 Task: Sort the products in the category "Lager" by unit price (high first).
Action: Mouse moved to (892, 289)
Screenshot: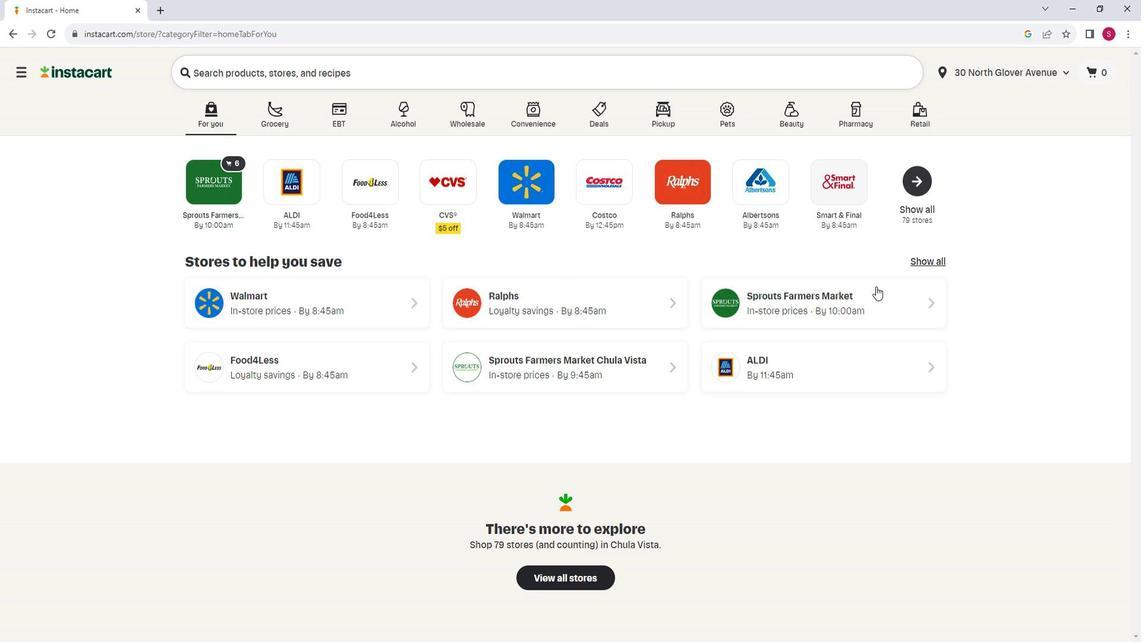 
Action: Mouse pressed left at (892, 289)
Screenshot: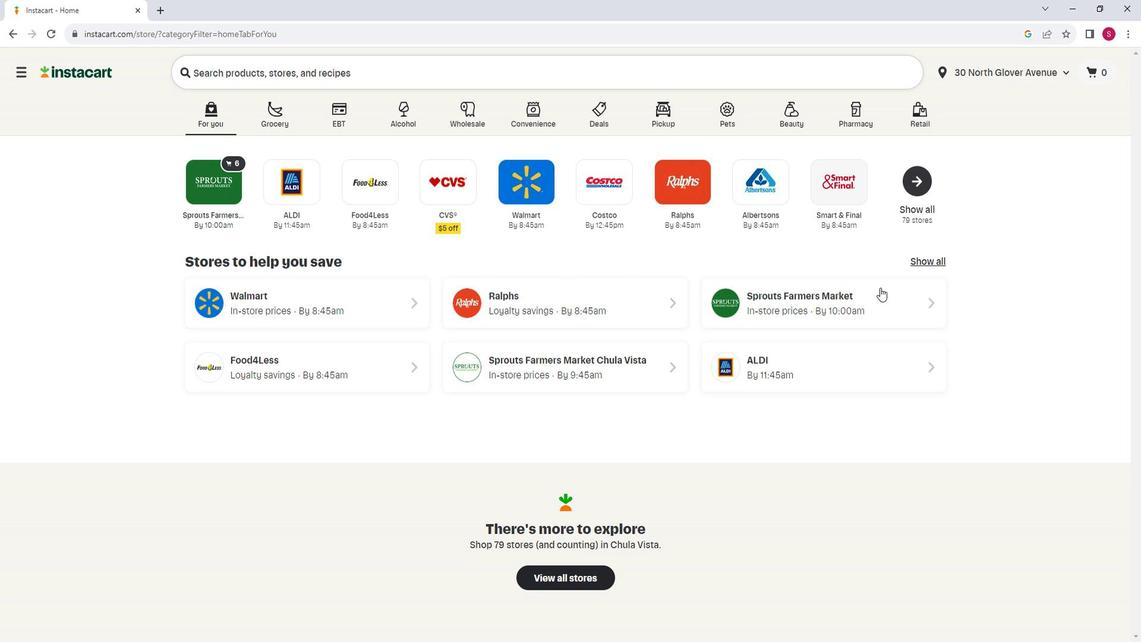 
Action: Mouse moved to (129, 426)
Screenshot: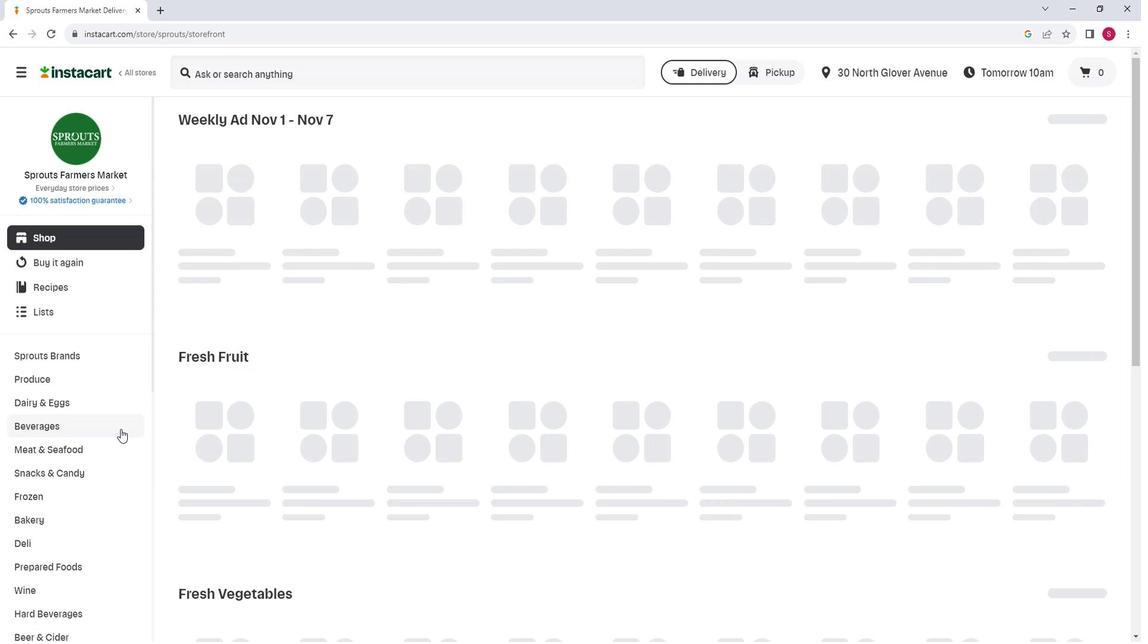 
Action: Mouse scrolled (129, 425) with delta (0, 0)
Screenshot: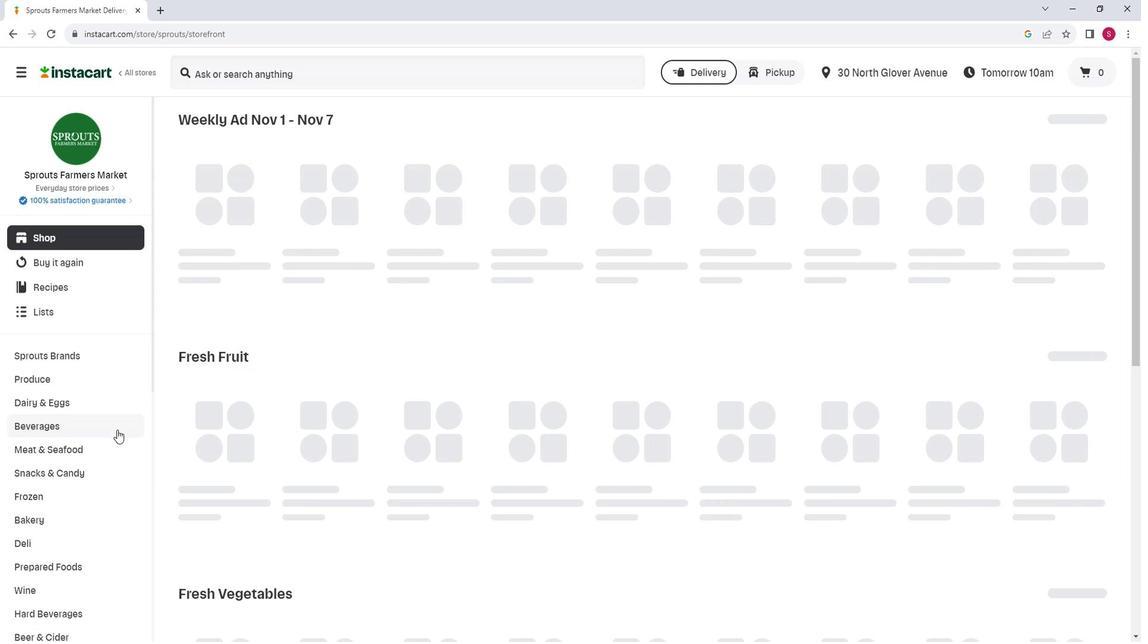 
Action: Mouse moved to (129, 426)
Screenshot: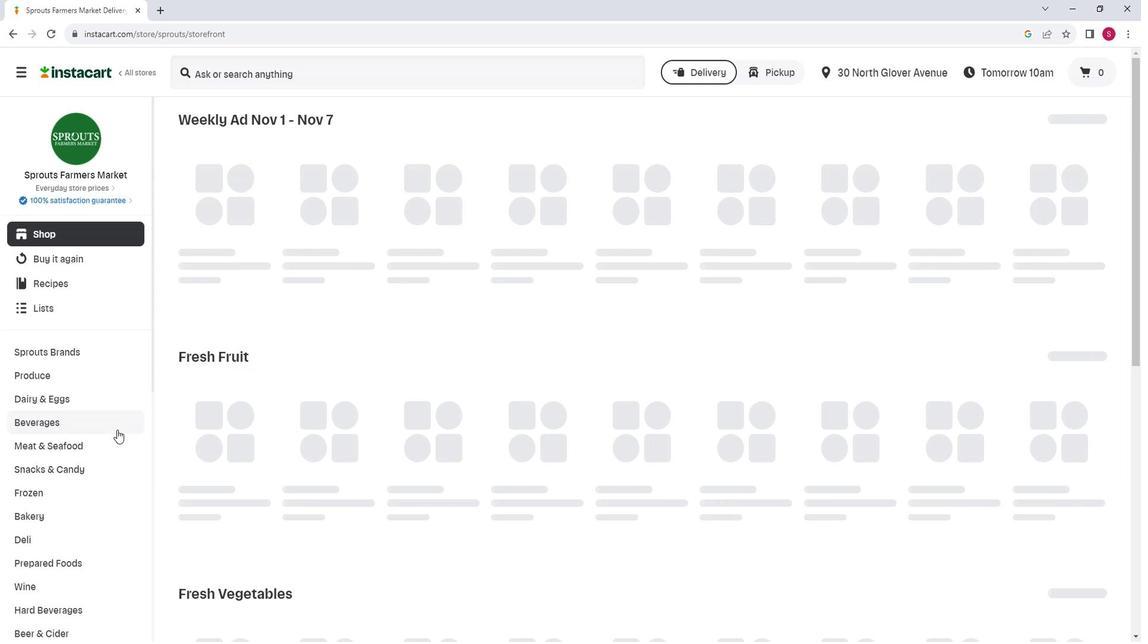 
Action: Mouse scrolled (129, 425) with delta (0, 0)
Screenshot: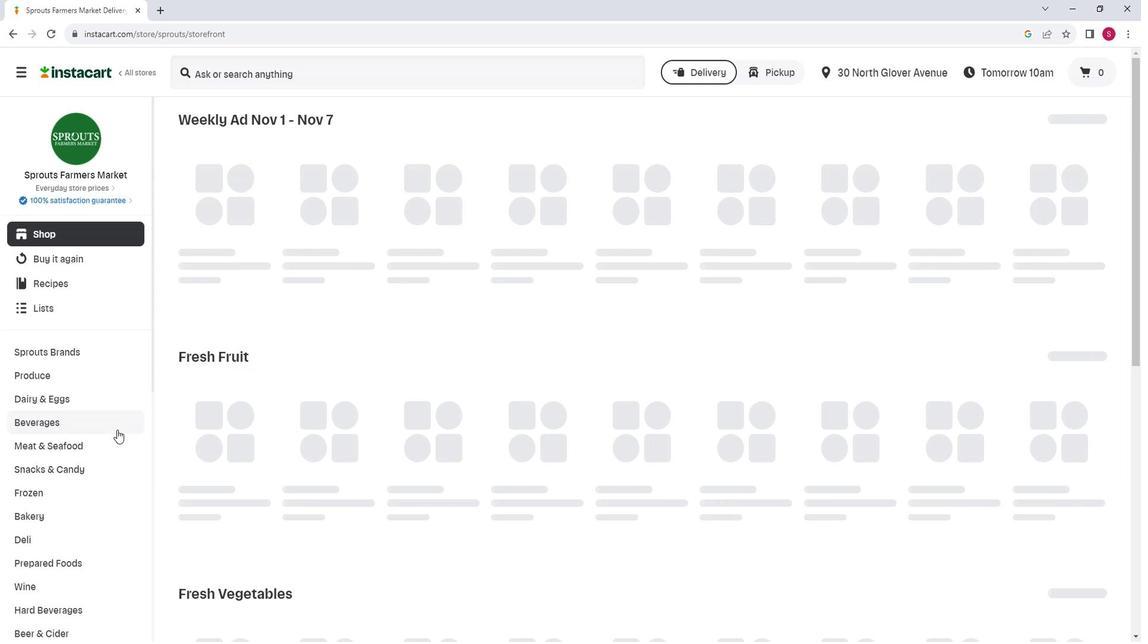 
Action: Mouse moved to (83, 501)
Screenshot: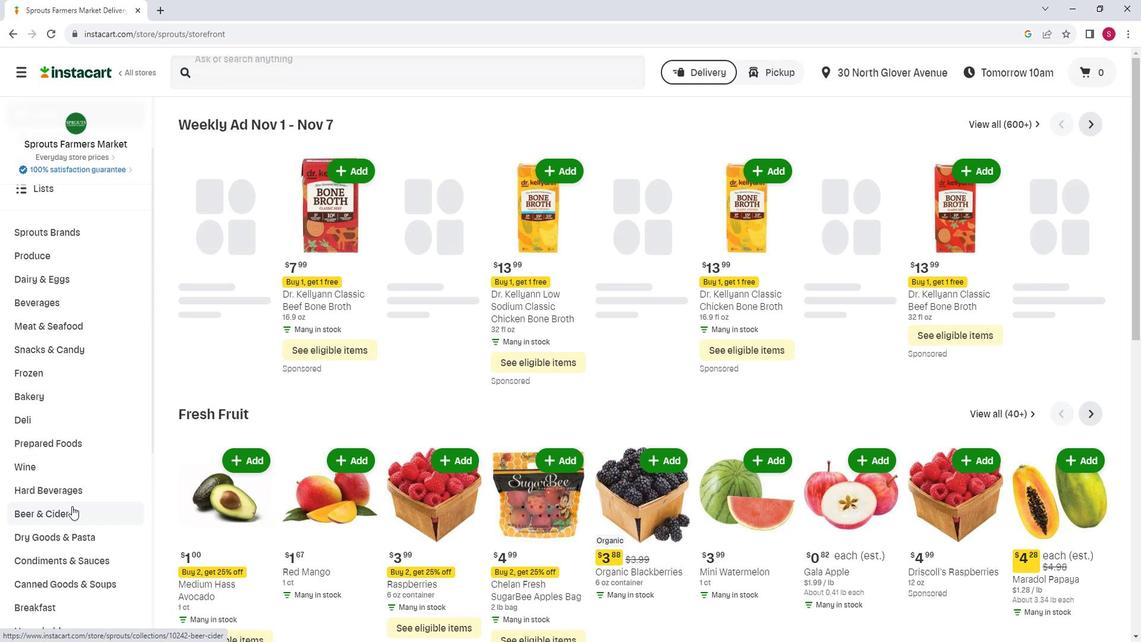 
Action: Mouse pressed left at (83, 501)
Screenshot: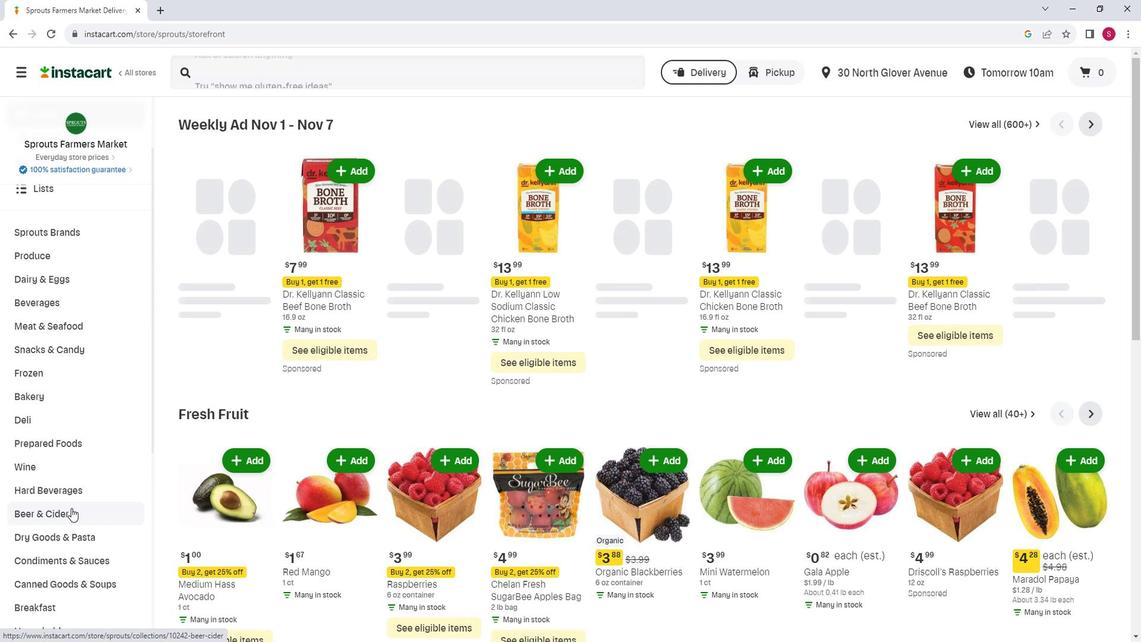 
Action: Mouse moved to (386, 151)
Screenshot: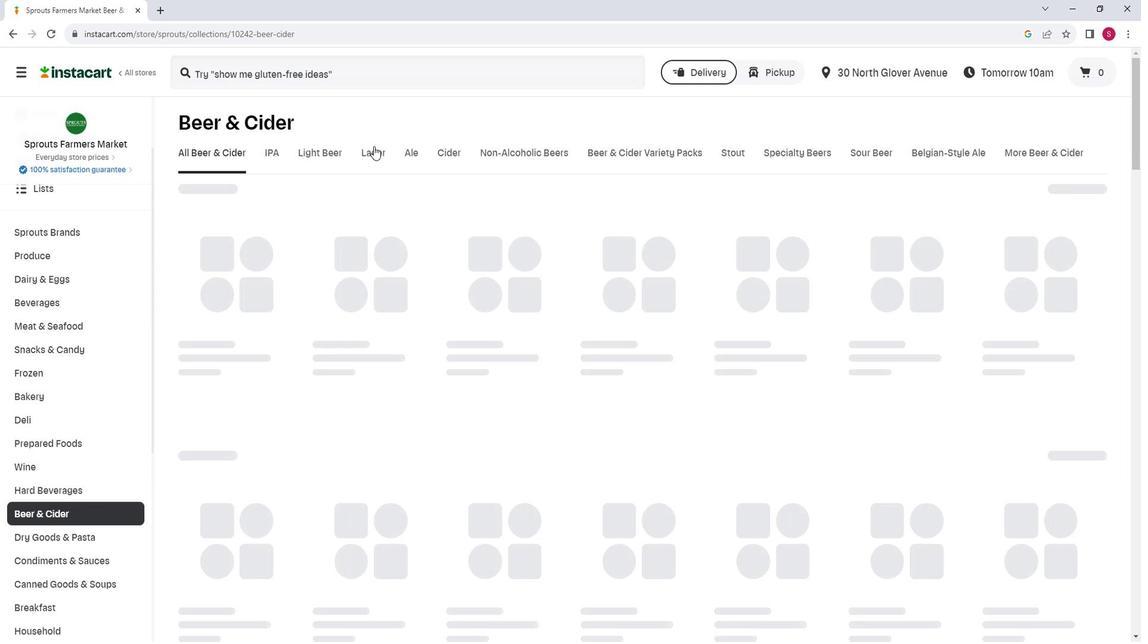 
Action: Mouse pressed left at (386, 151)
Screenshot: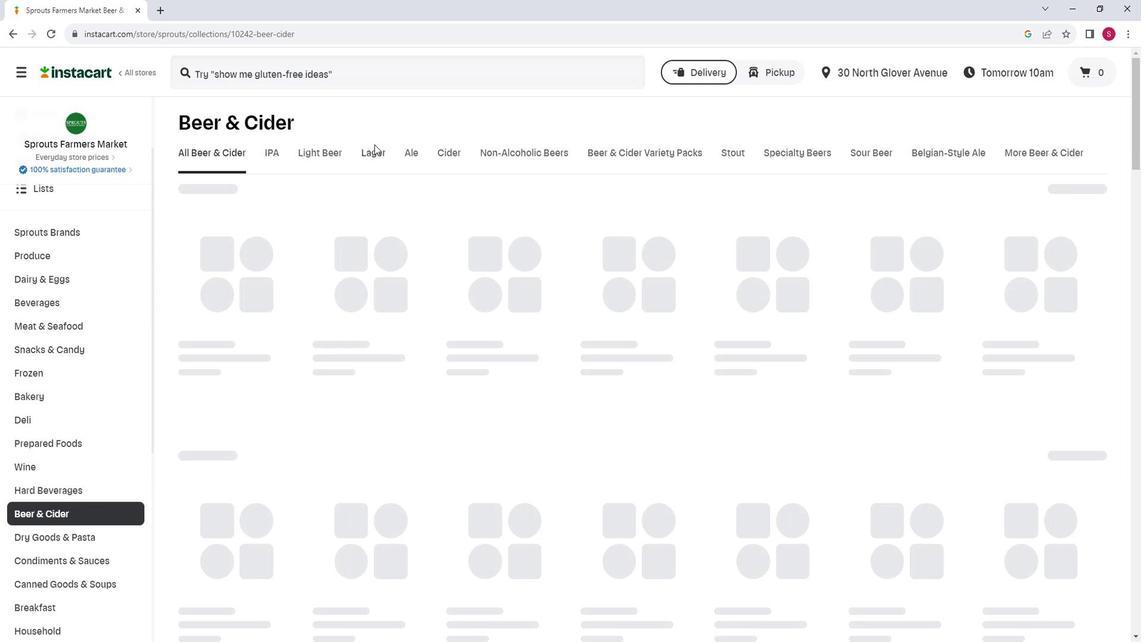 
Action: Mouse moved to (379, 156)
Screenshot: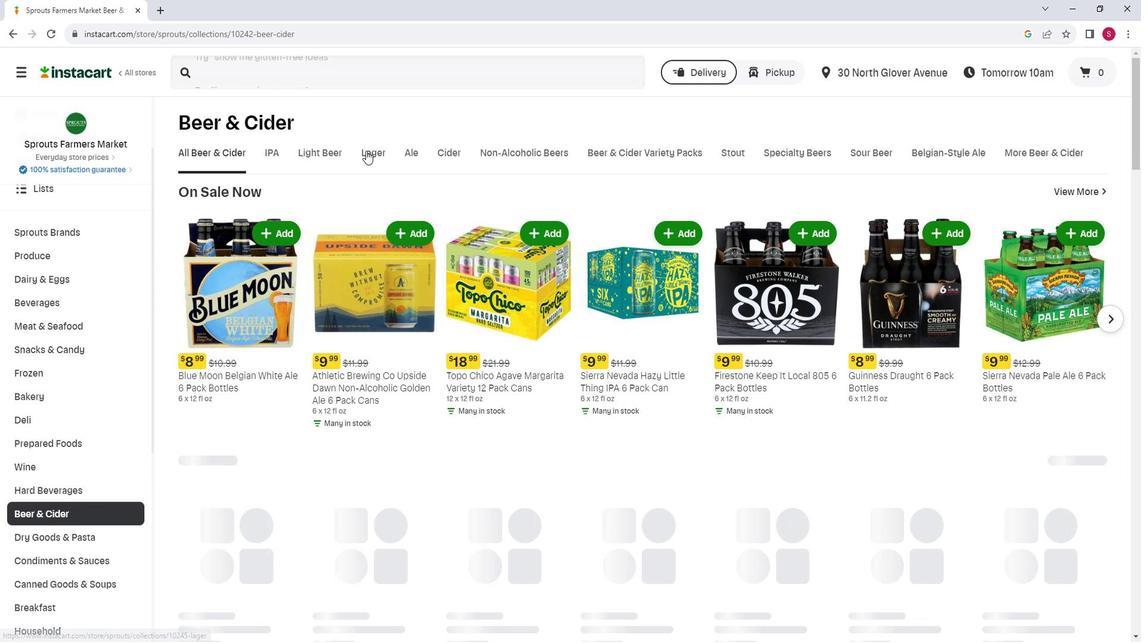 
Action: Mouse pressed left at (379, 156)
Screenshot: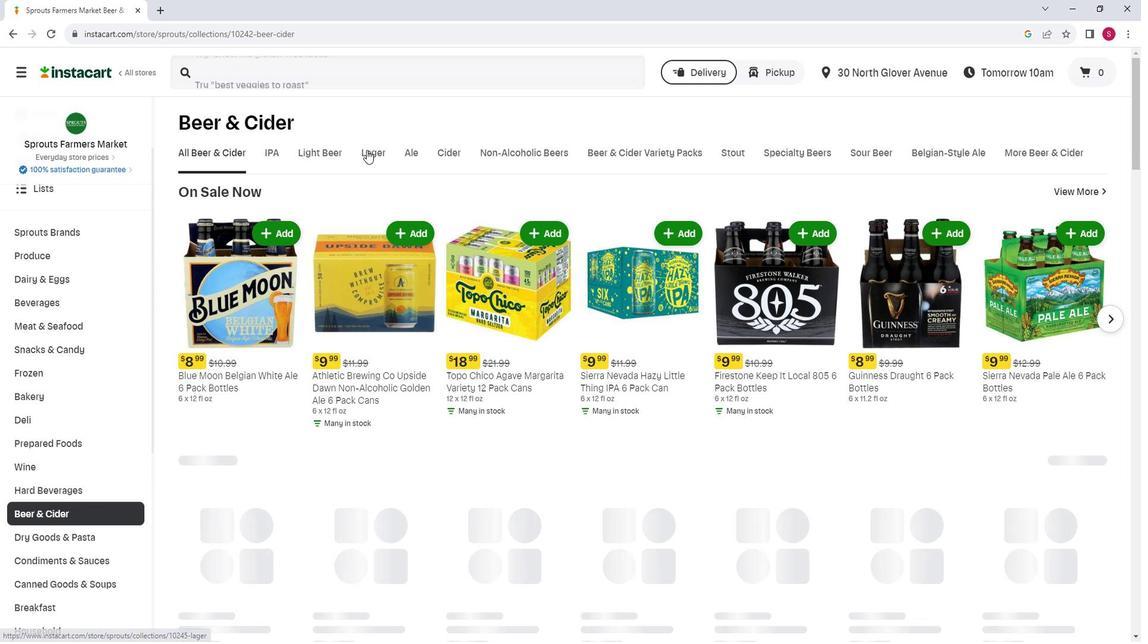 
Action: Mouse moved to (1102, 196)
Screenshot: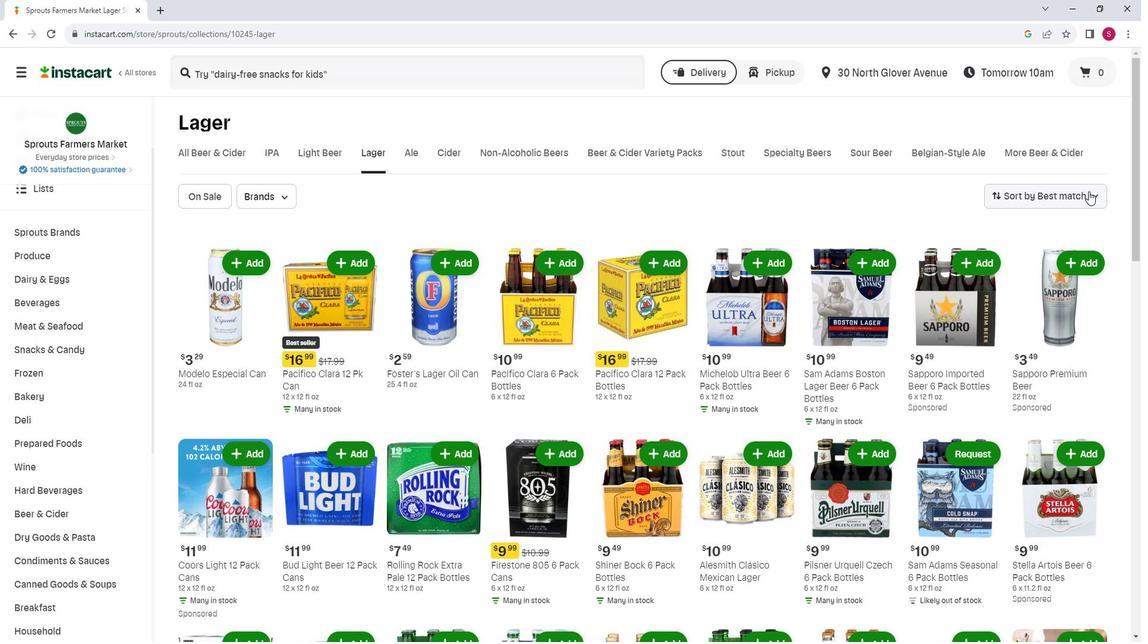 
Action: Mouse pressed left at (1102, 196)
Screenshot: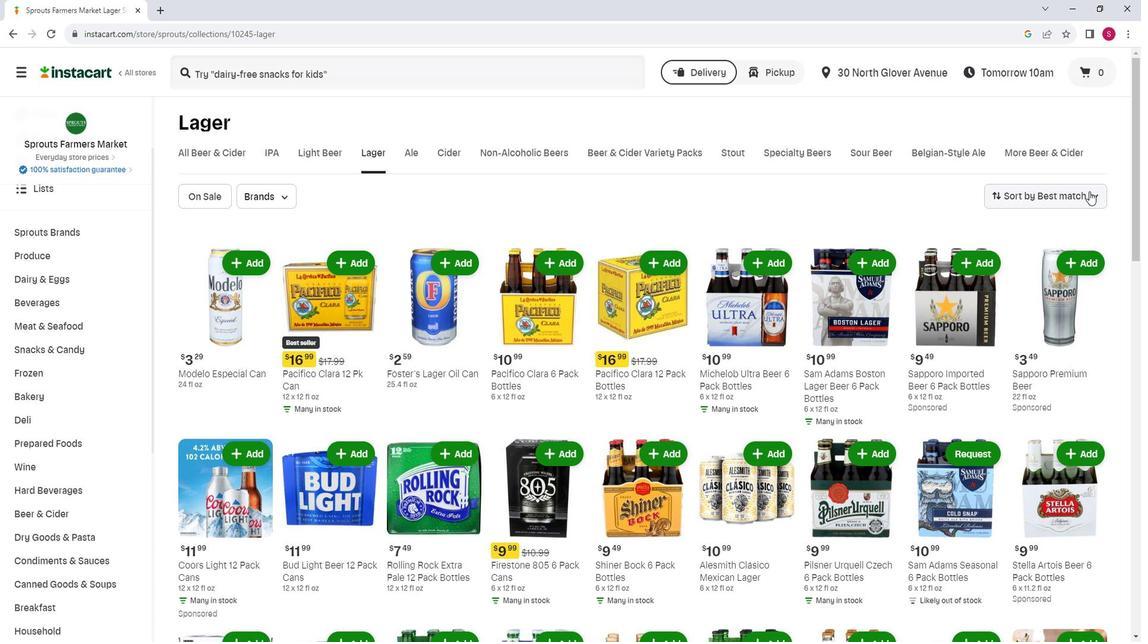 
Action: Mouse moved to (1074, 268)
Screenshot: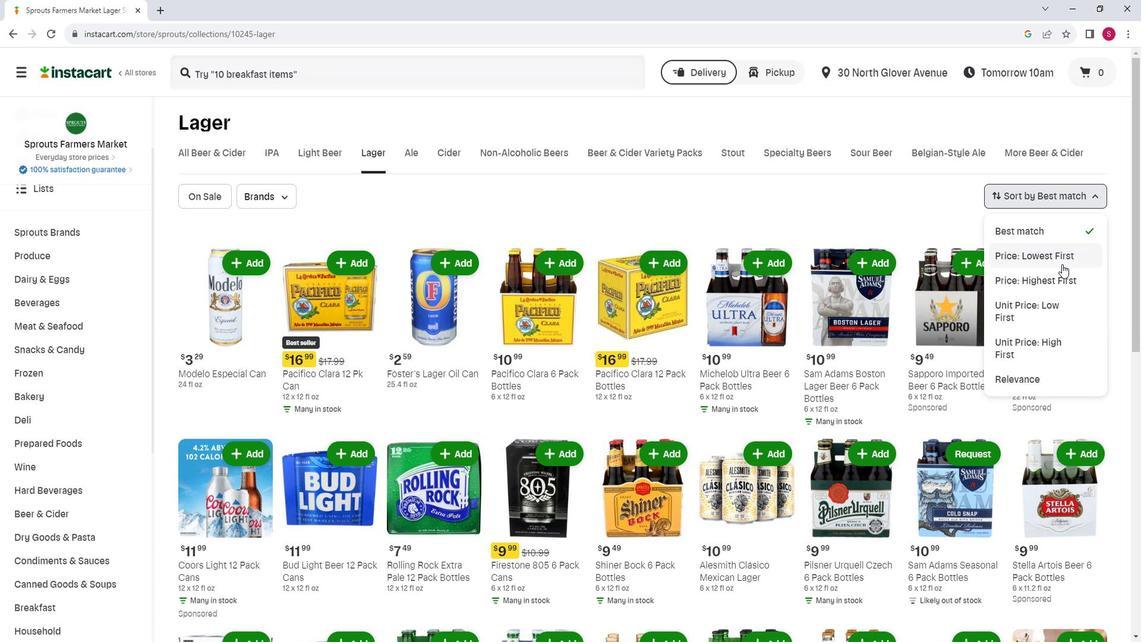 
Action: Mouse scrolled (1074, 267) with delta (0, 0)
Screenshot: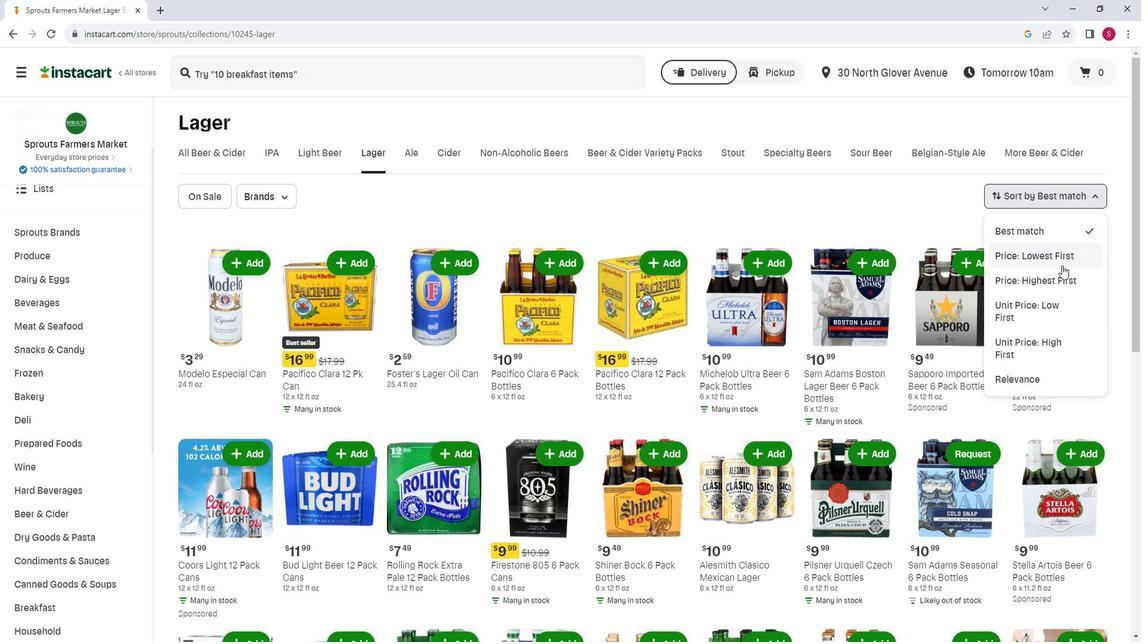 
Action: Mouse moved to (1074, 286)
Screenshot: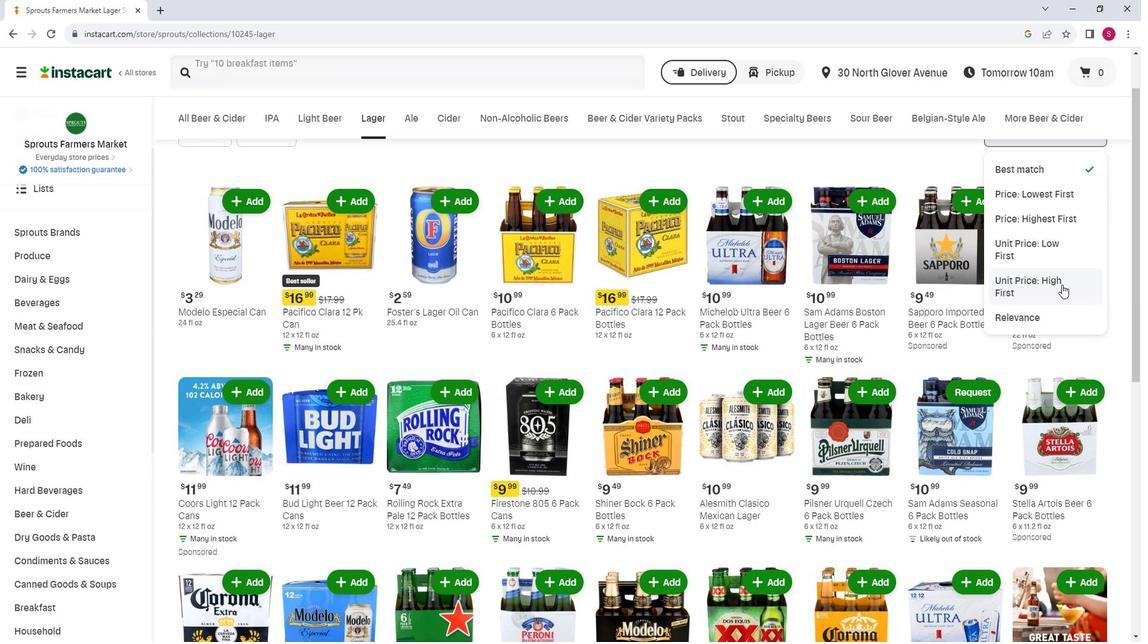 
Action: Mouse pressed left at (1074, 286)
Screenshot: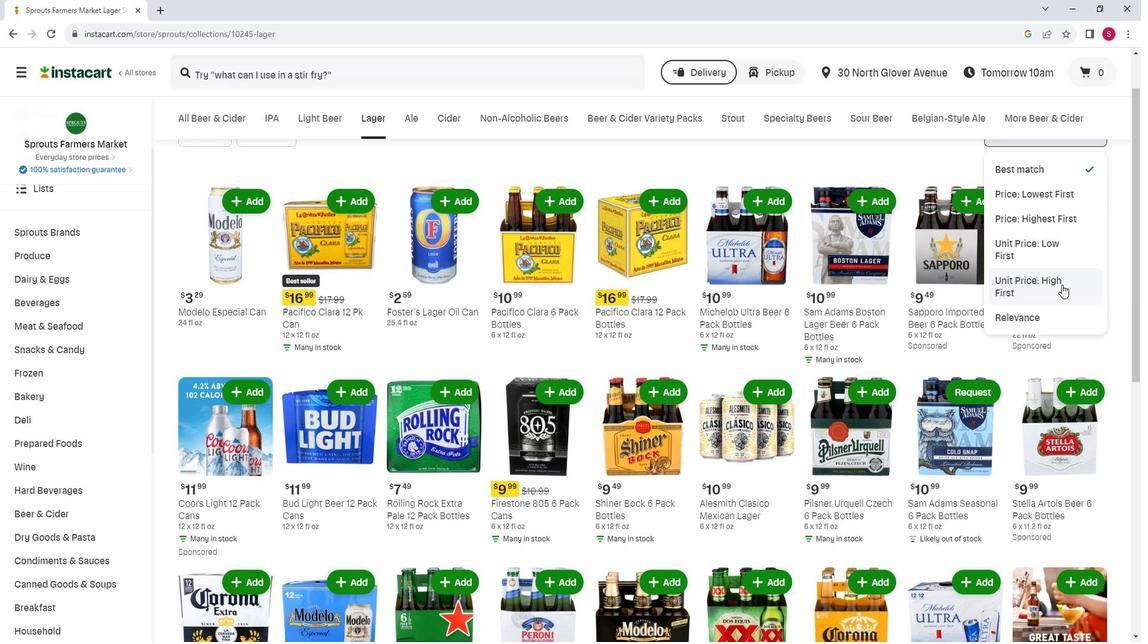 
Action: Mouse moved to (672, 224)
Screenshot: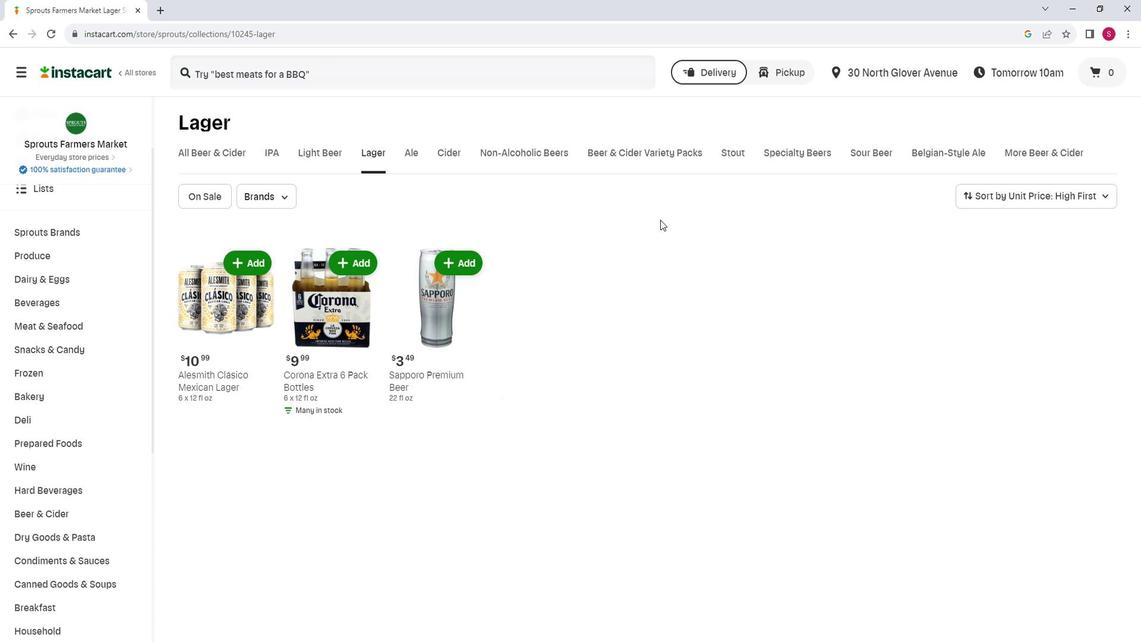 
Action: Mouse scrolled (672, 223) with delta (0, 0)
Screenshot: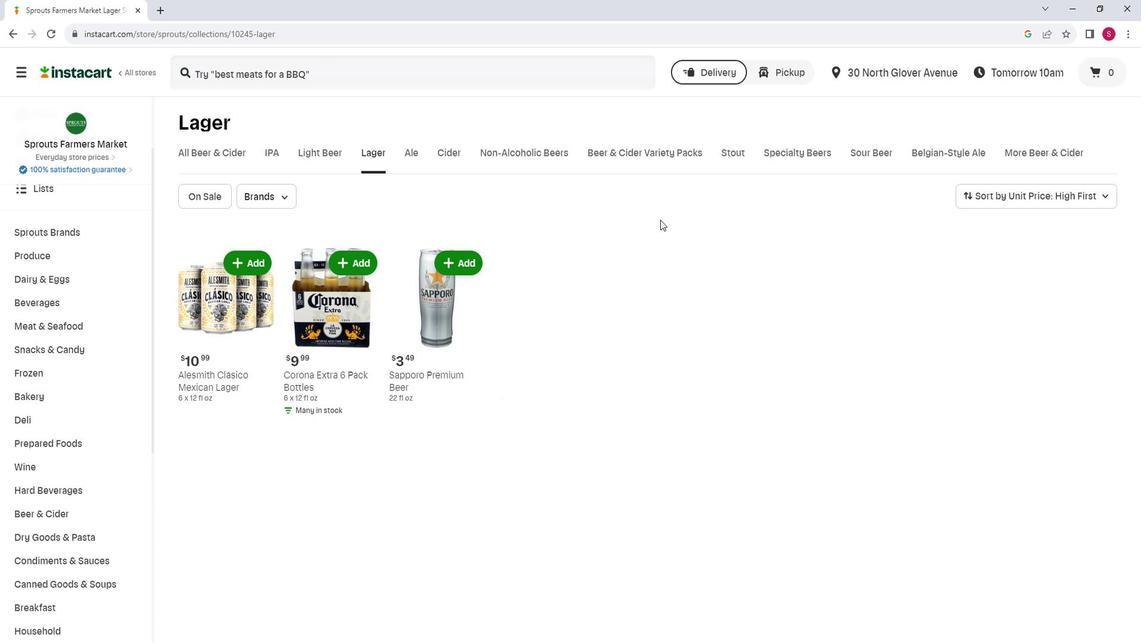 
Action: Mouse scrolled (672, 223) with delta (0, 0)
Screenshot: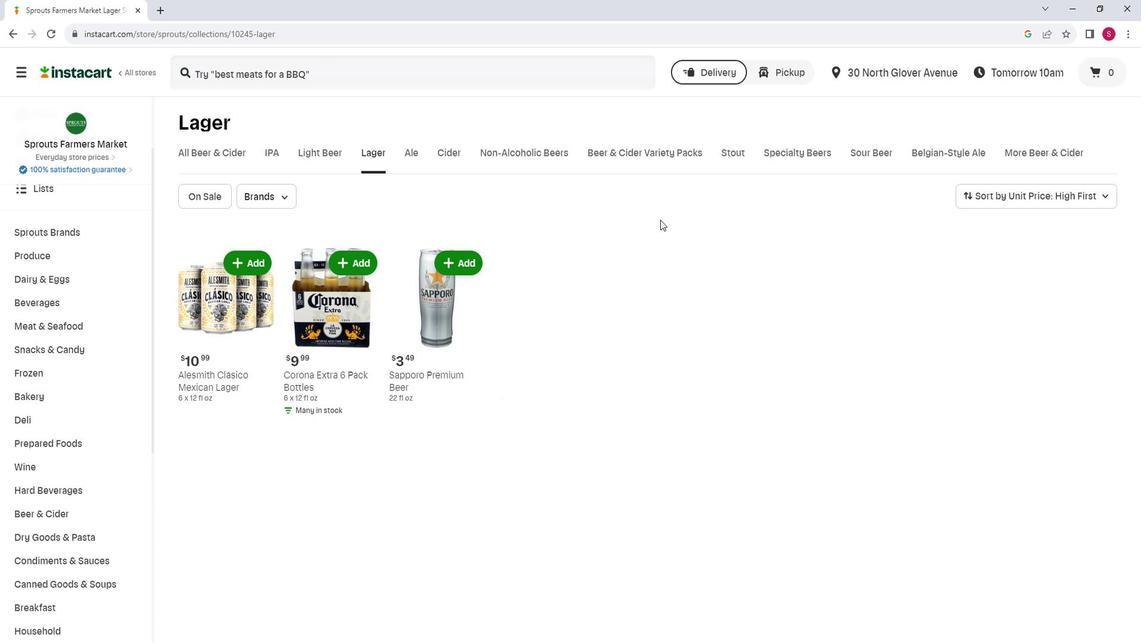 
Action: Mouse moved to (696, 207)
Screenshot: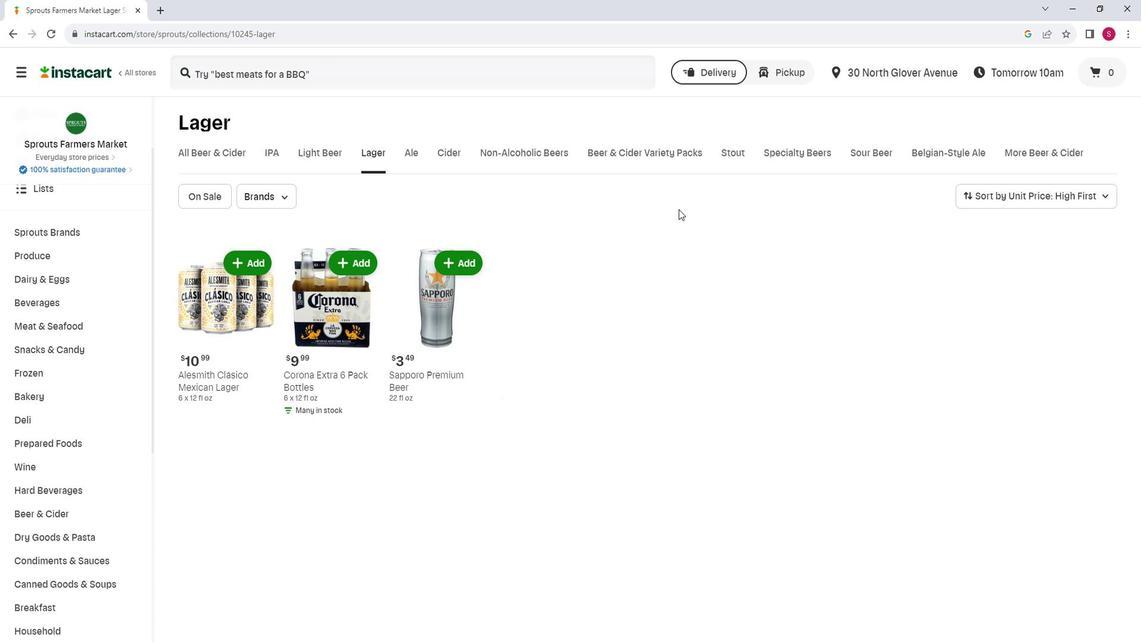 
